 Task: Add Waterloo Peach to the cart.
Action: Mouse pressed left at (22, 89)
Screenshot: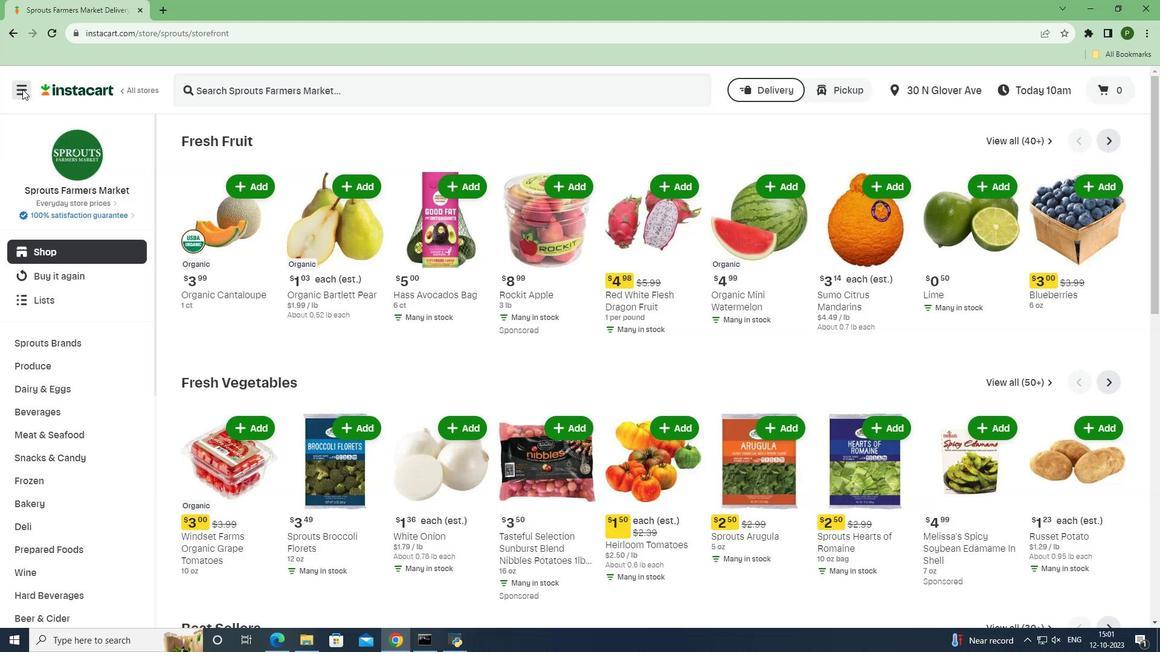 
Action: Mouse moved to (51, 329)
Screenshot: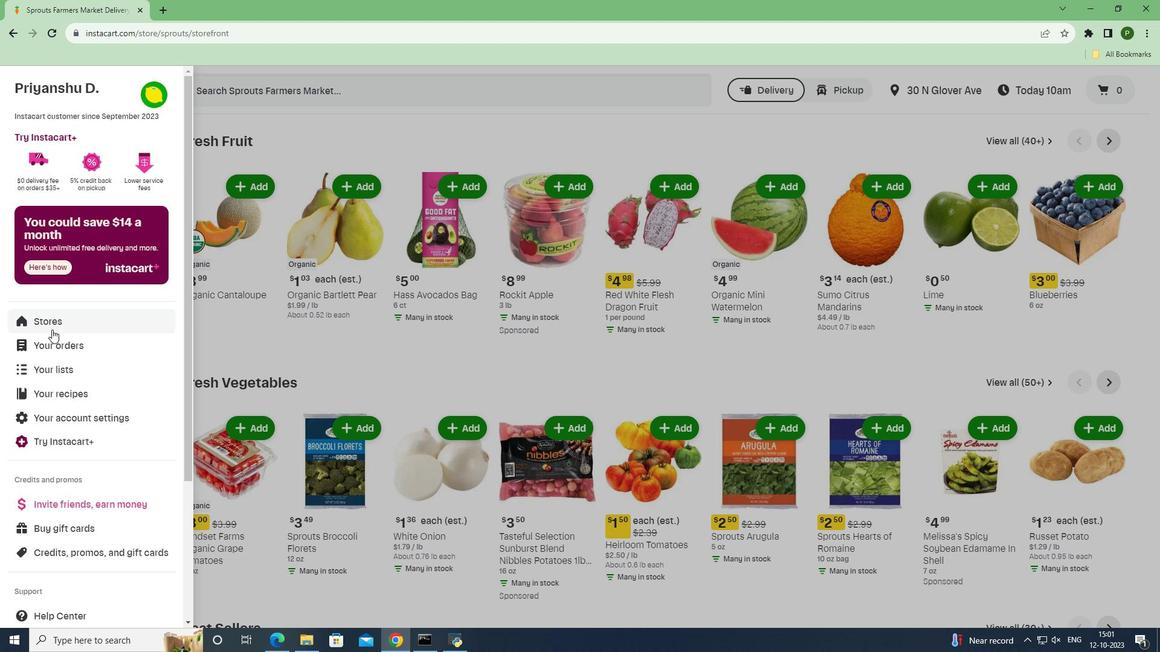 
Action: Mouse pressed left at (51, 329)
Screenshot: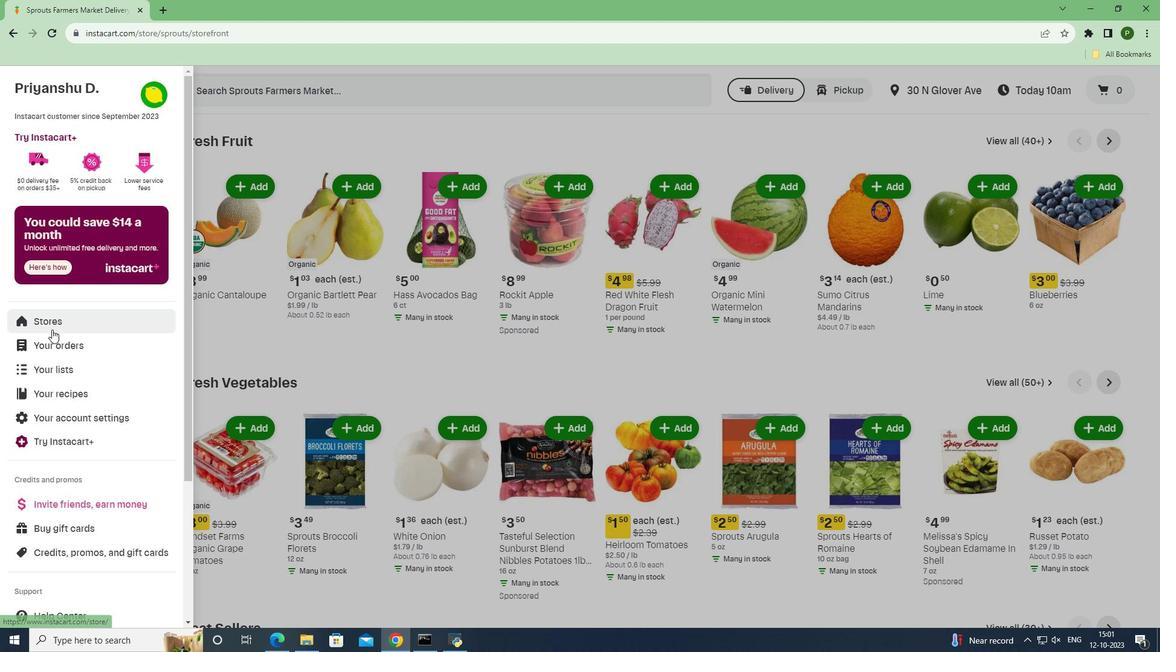 
Action: Mouse moved to (273, 143)
Screenshot: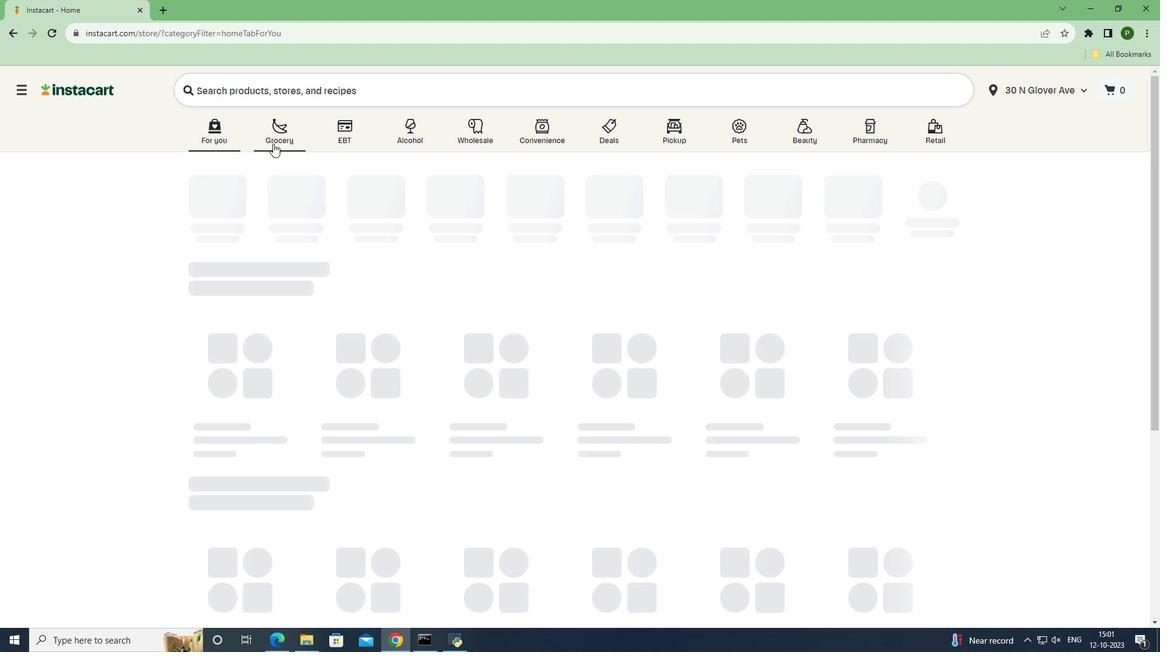 
Action: Mouse pressed left at (273, 143)
Screenshot: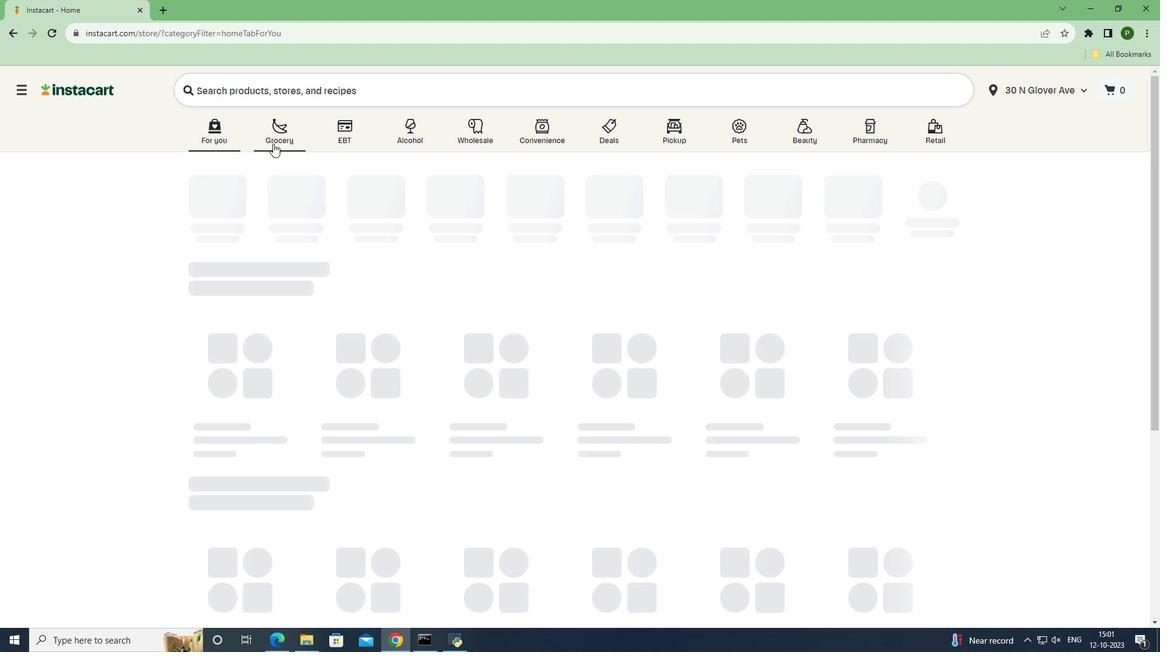 
Action: Mouse moved to (488, 279)
Screenshot: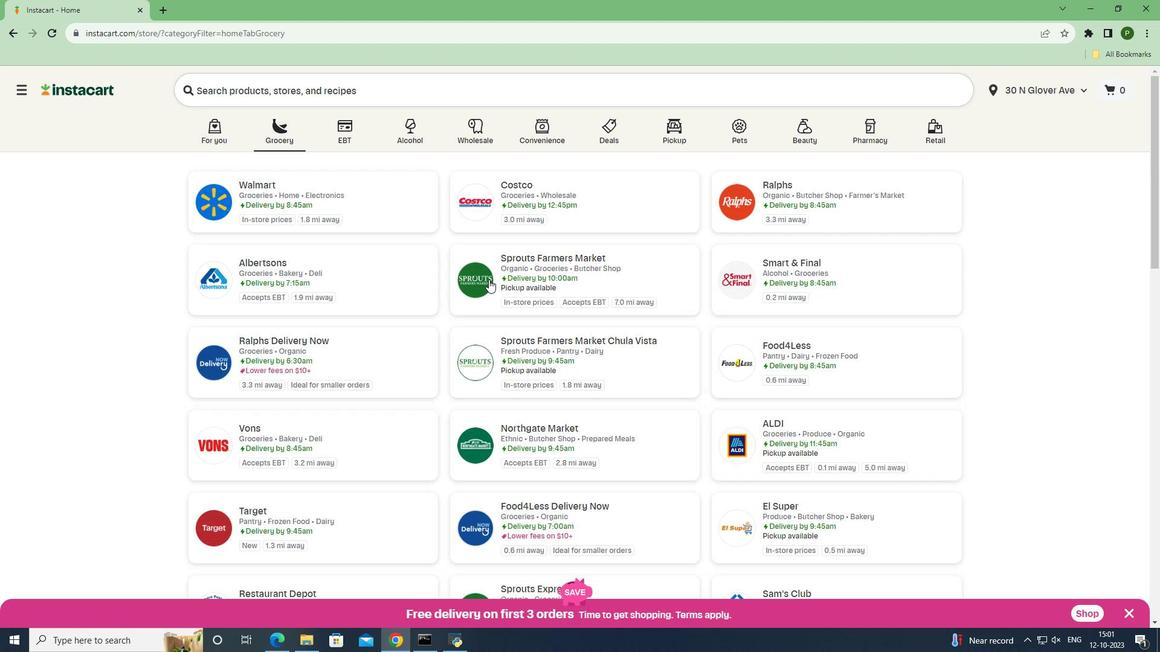 
Action: Mouse pressed left at (488, 279)
Screenshot: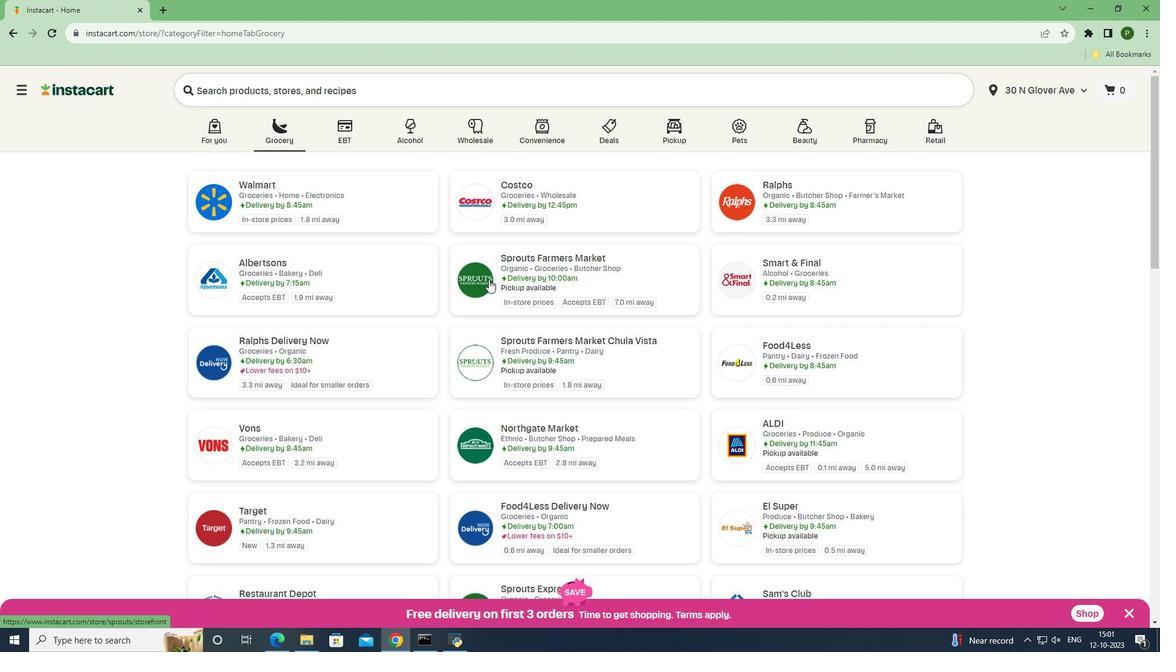 
Action: Mouse moved to (51, 410)
Screenshot: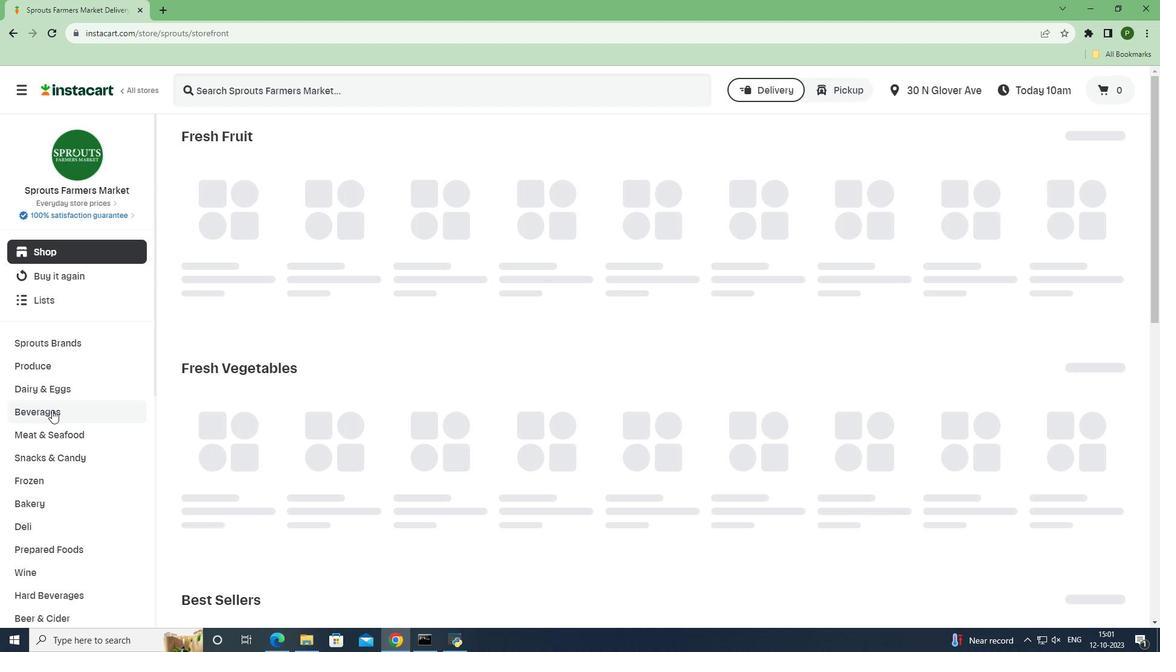 
Action: Mouse pressed left at (51, 410)
Screenshot: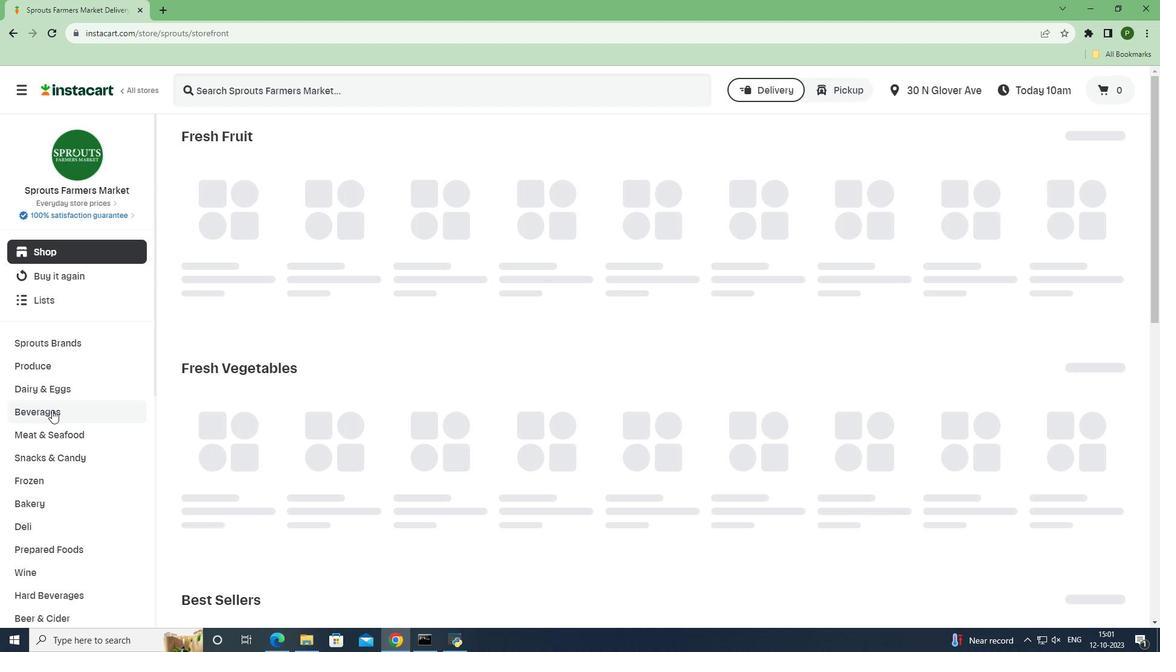 
Action: Mouse moved to (516, 172)
Screenshot: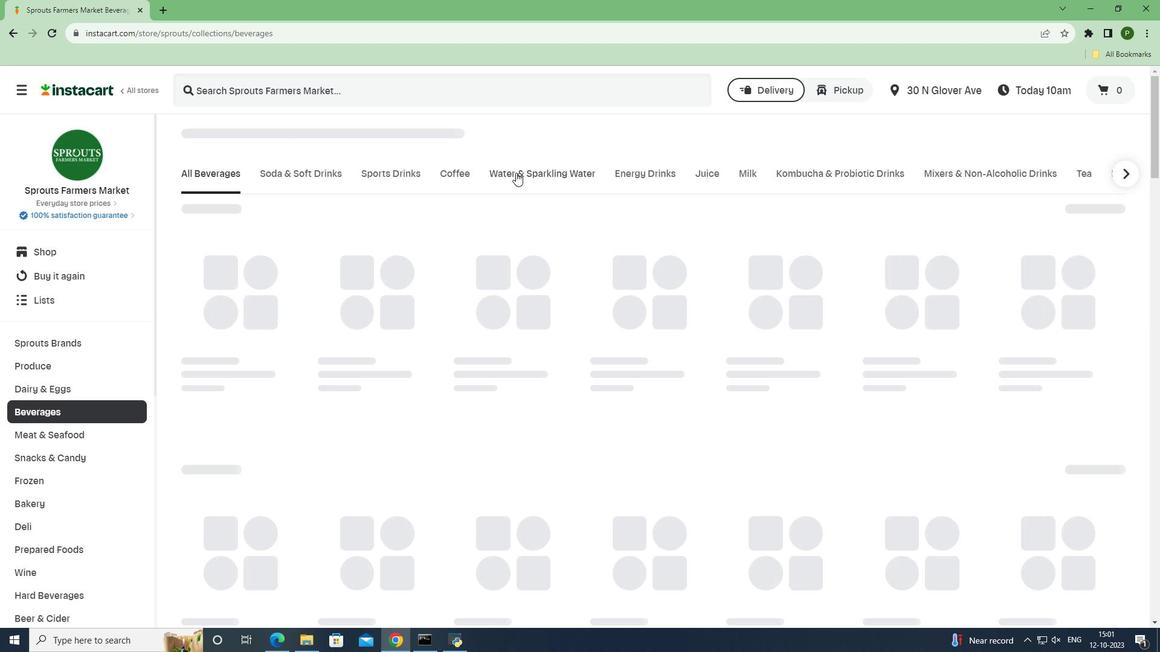 
Action: Mouse pressed left at (516, 172)
Screenshot: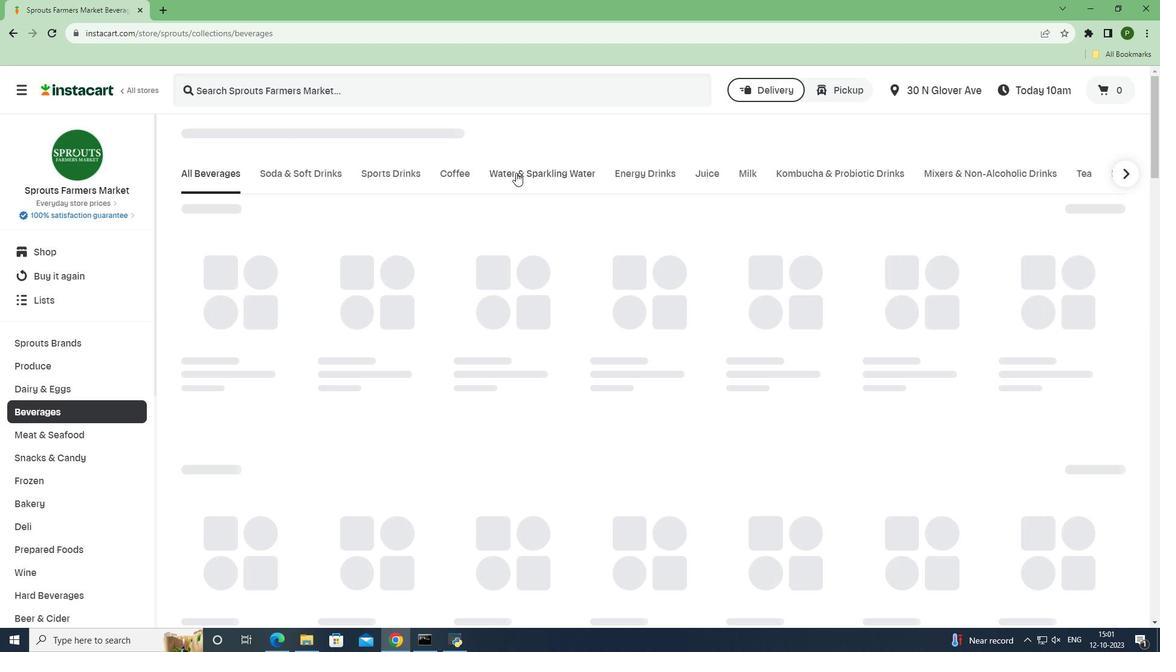 
Action: Mouse moved to (340, 94)
Screenshot: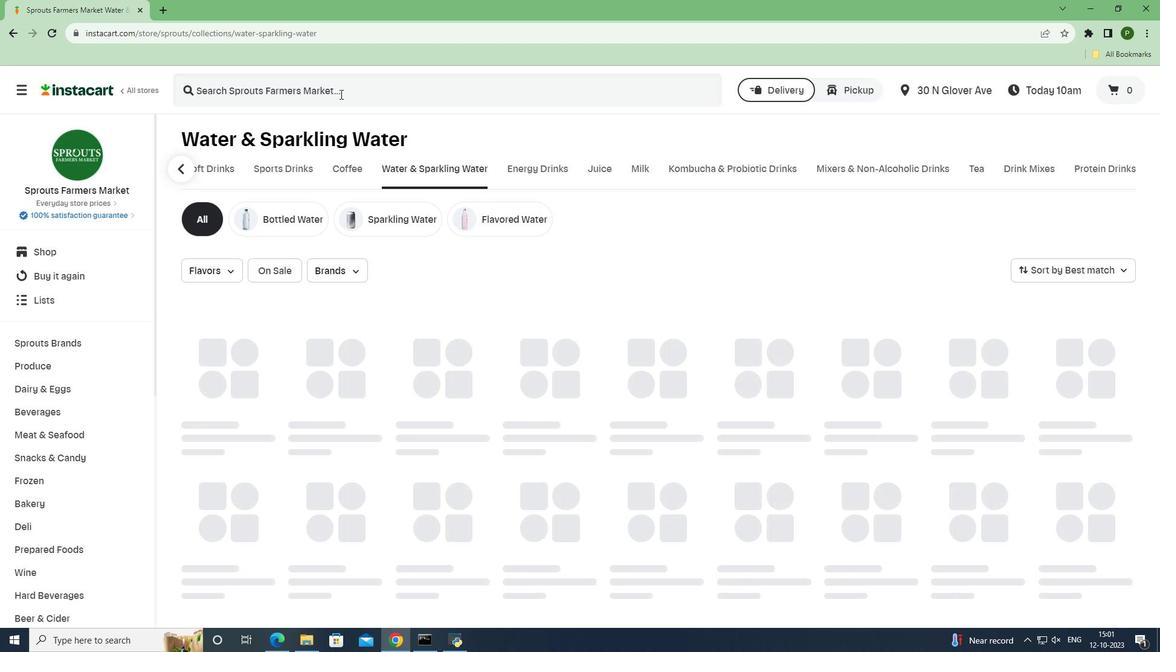 
Action: Mouse pressed left at (340, 94)
Screenshot: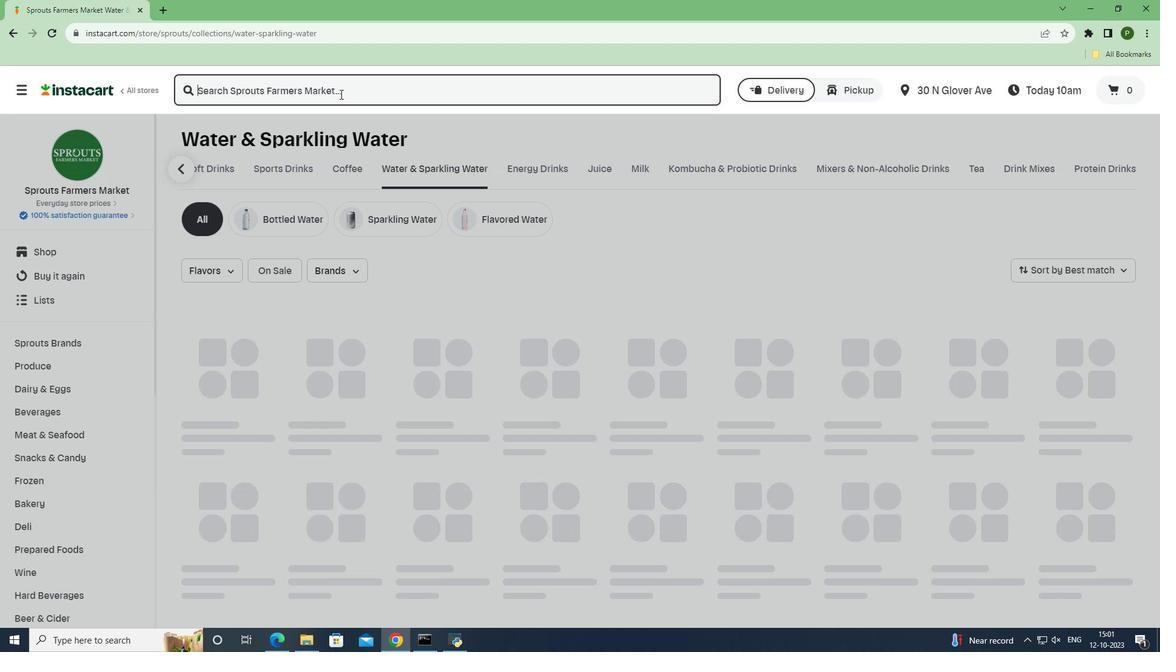
Action: Key pressed <Key.caps_lock>W<Key.caps_lock>aterloo<Key.space><Key.caps_lock>P<Key.caps_lock>each<Key.space><Key.enter>
Screenshot: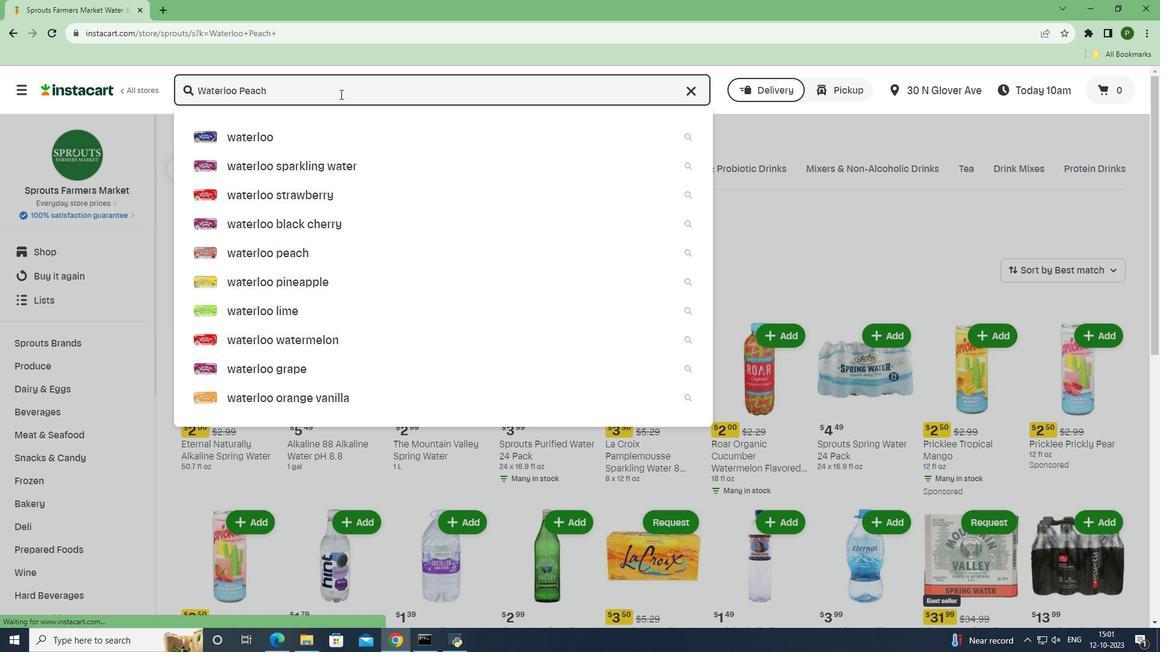 
Action: Mouse moved to (340, 348)
Screenshot: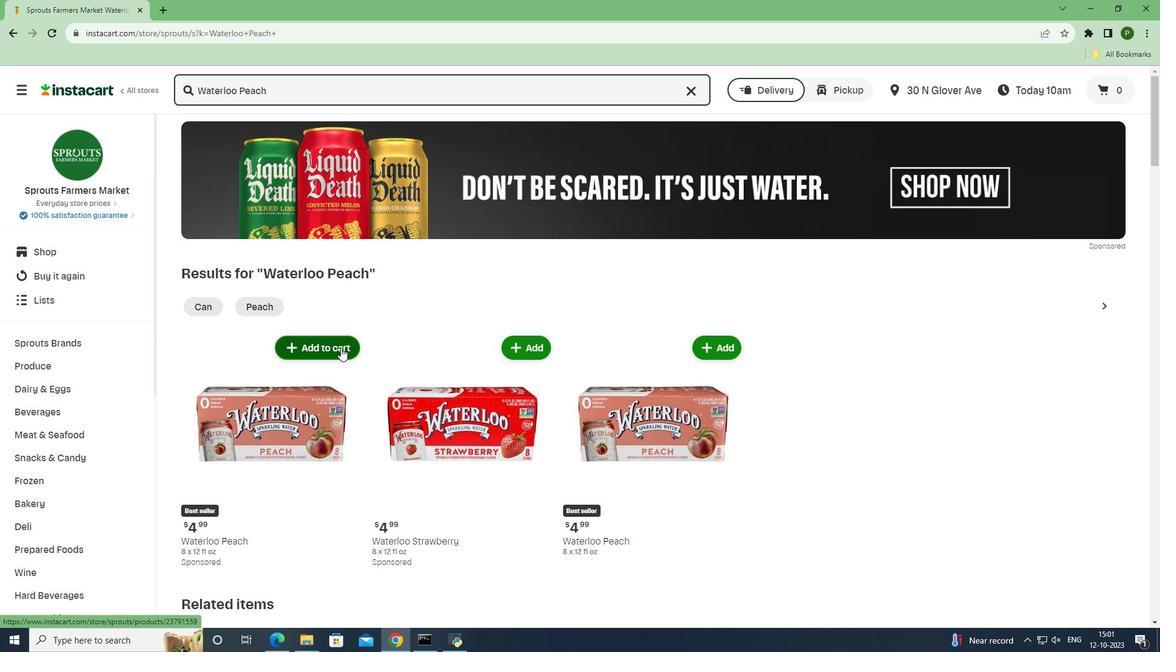 
Action: Mouse pressed left at (340, 348)
Screenshot: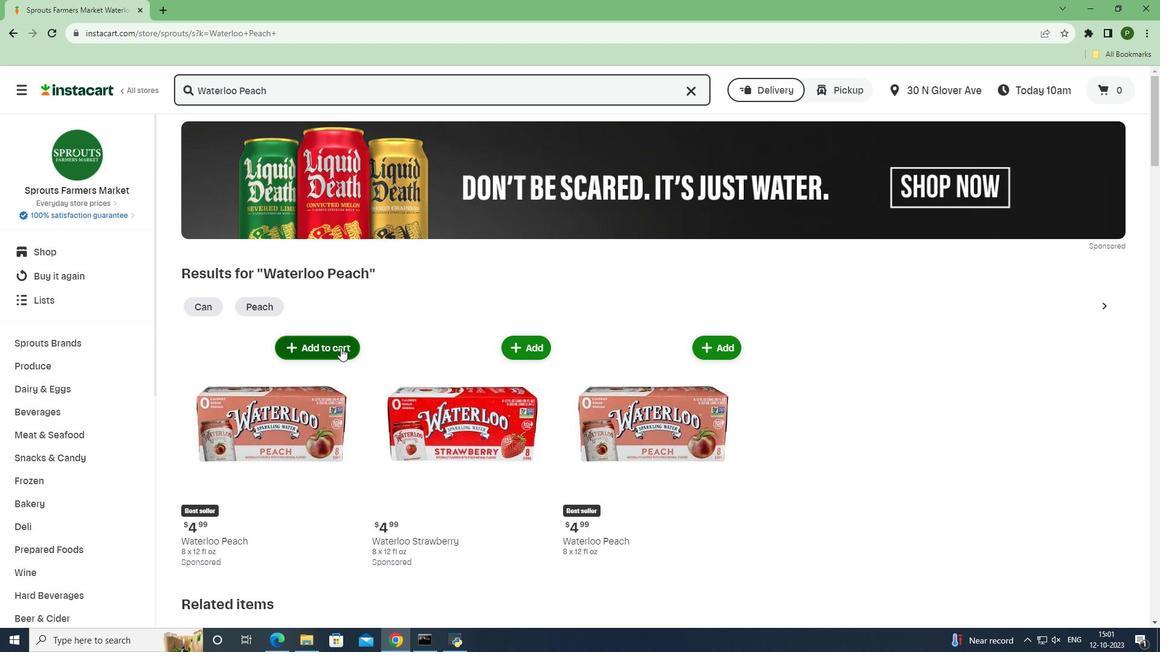 
Action: Mouse moved to (355, 412)
Screenshot: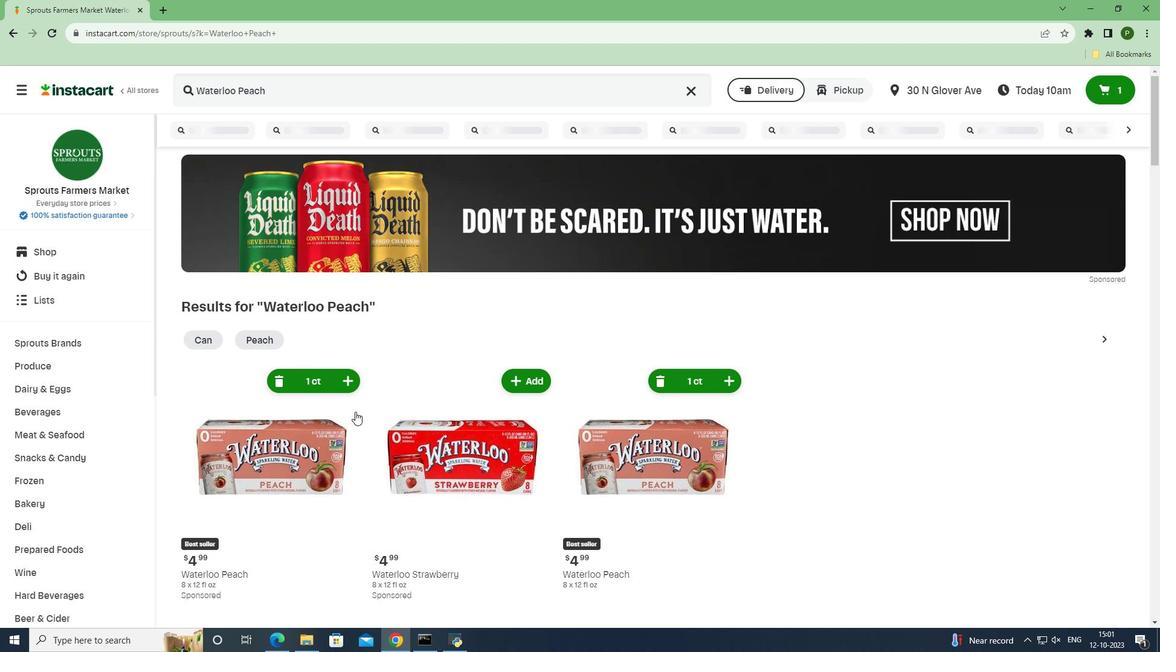 
